 Task: Filter the search "javascript" by discussions.
Action: Mouse moved to (911, 95)
Screenshot: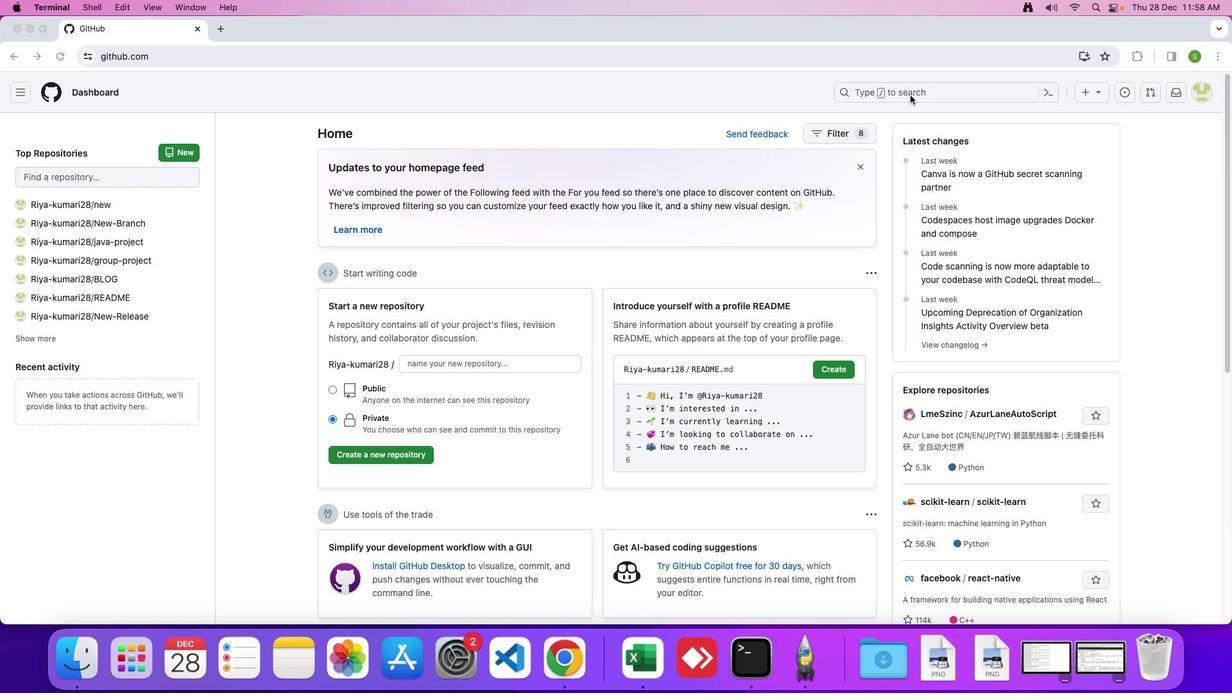 
Action: Mouse pressed left at (911, 95)
Screenshot: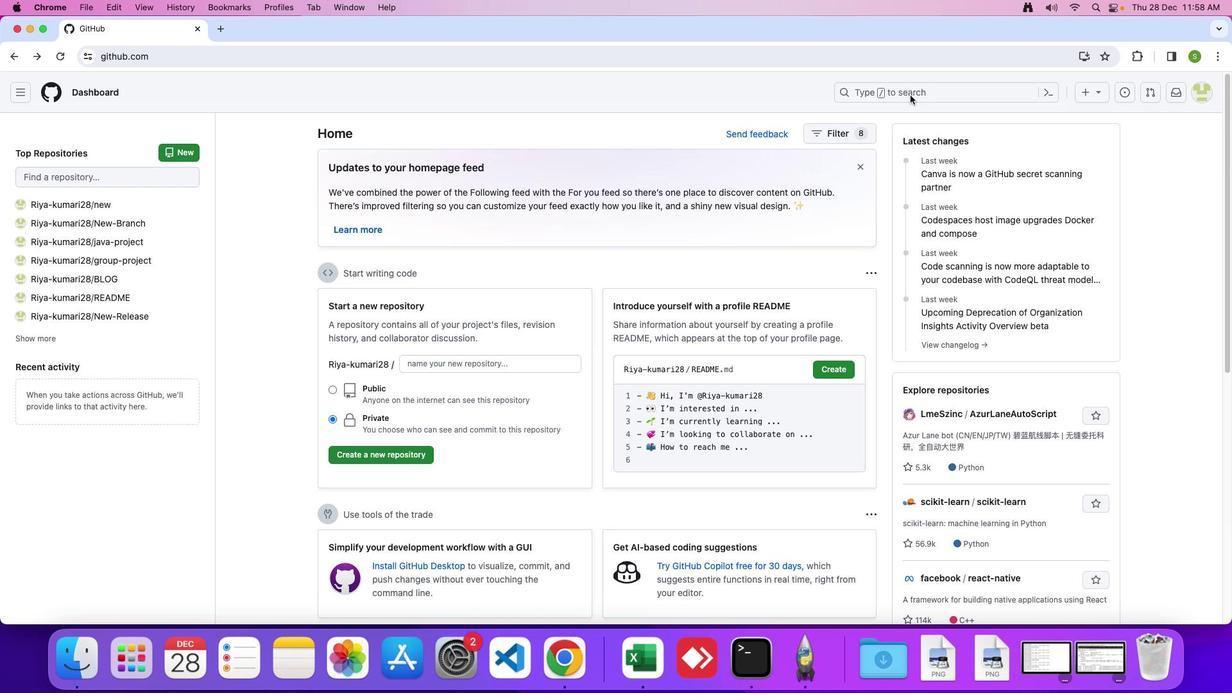 
Action: Mouse moved to (911, 93)
Screenshot: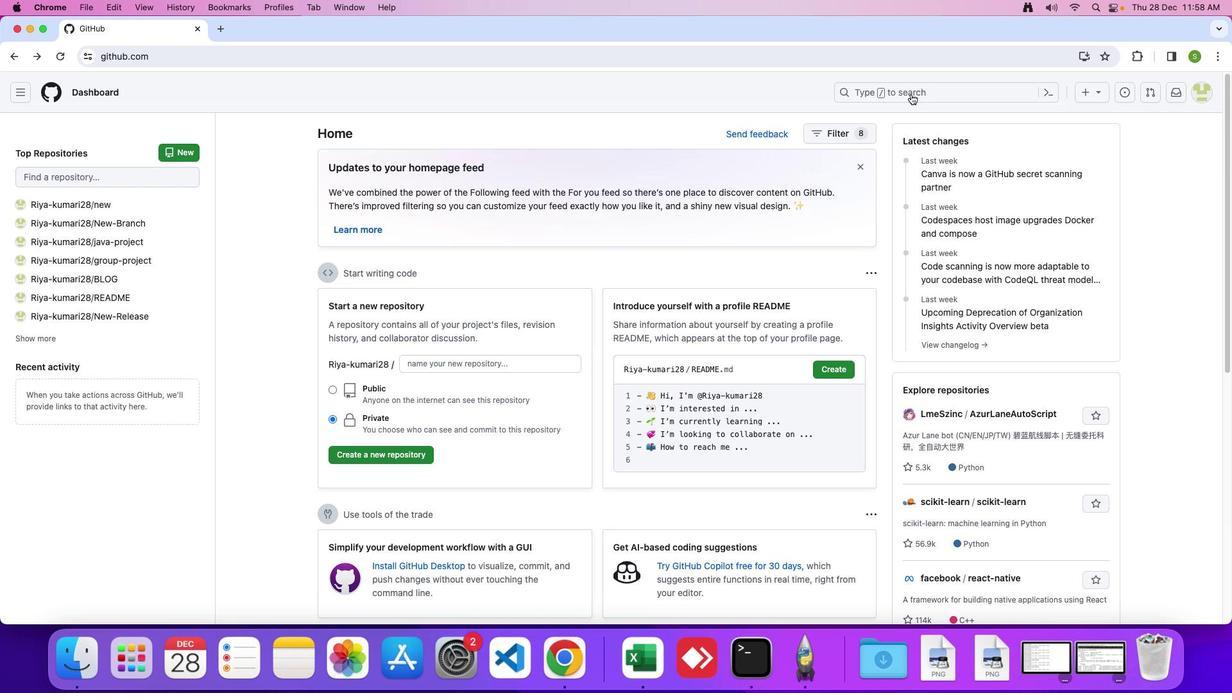 
Action: Mouse pressed left at (911, 93)
Screenshot: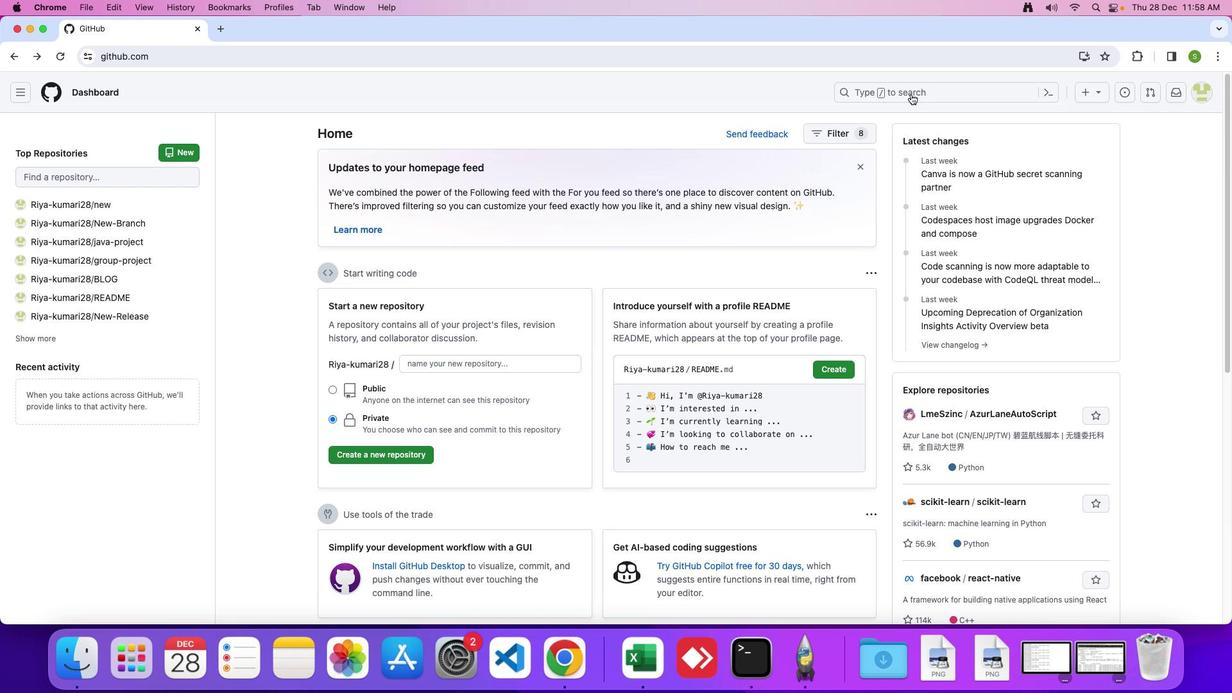 
Action: Mouse moved to (668, 90)
Screenshot: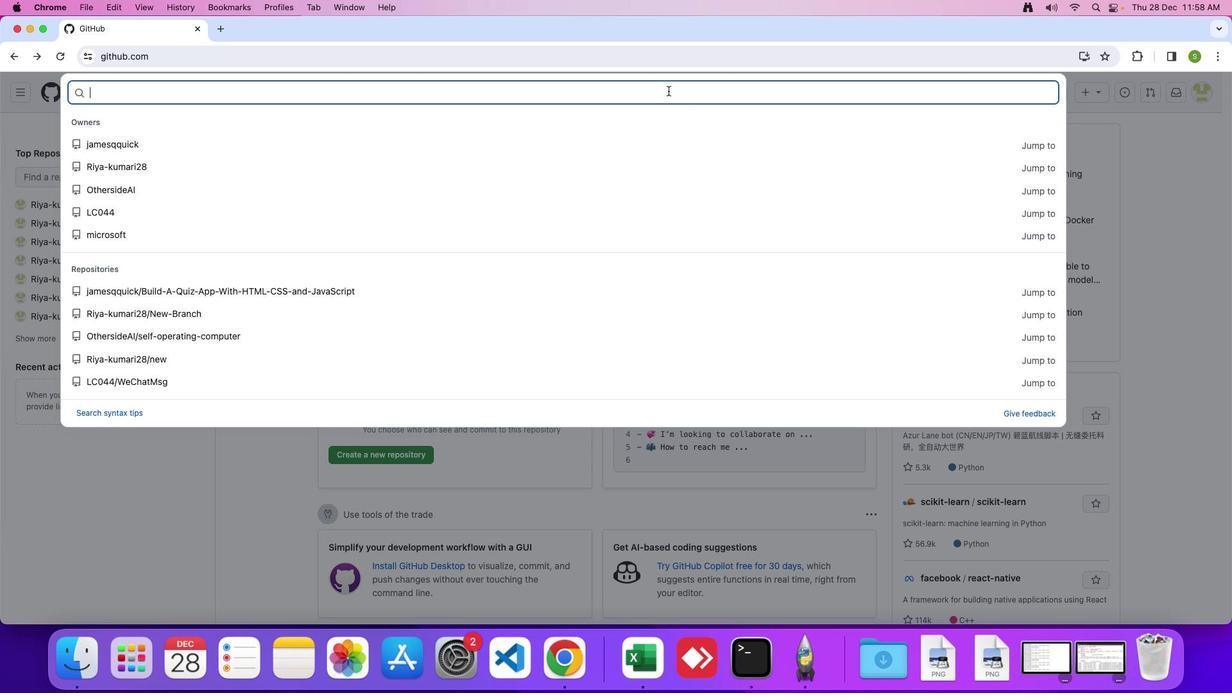 
Action: Mouse pressed left at (668, 90)
Screenshot: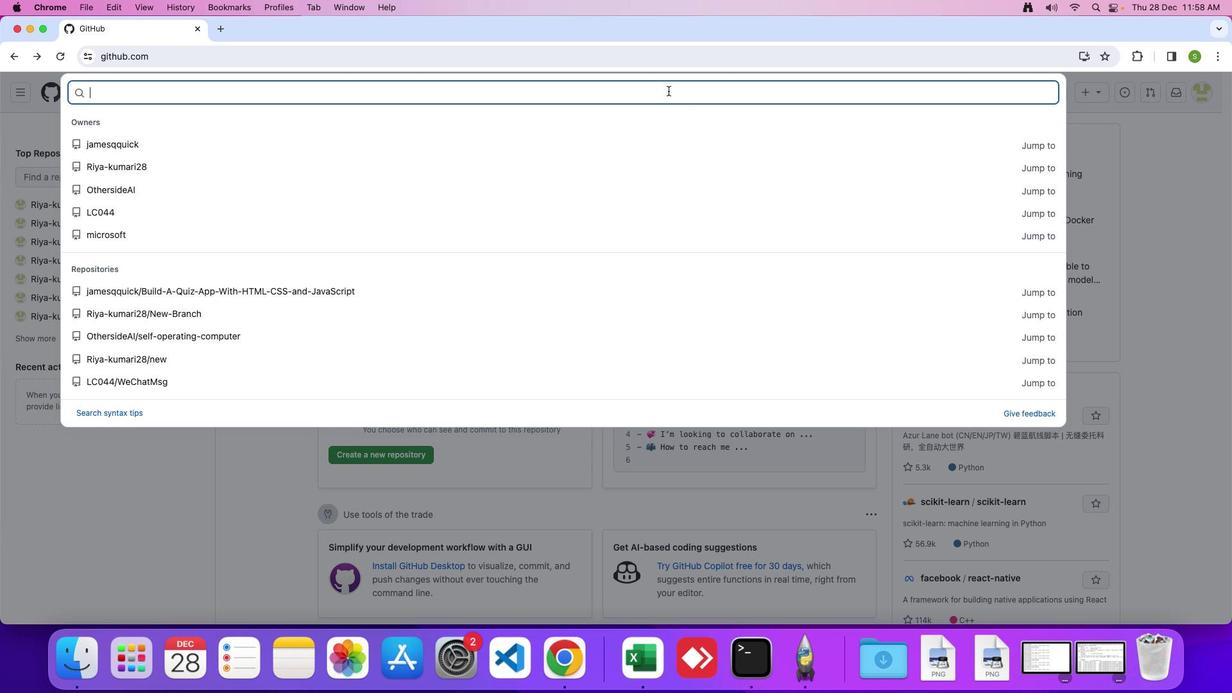 
Action: Mouse moved to (668, 89)
Screenshot: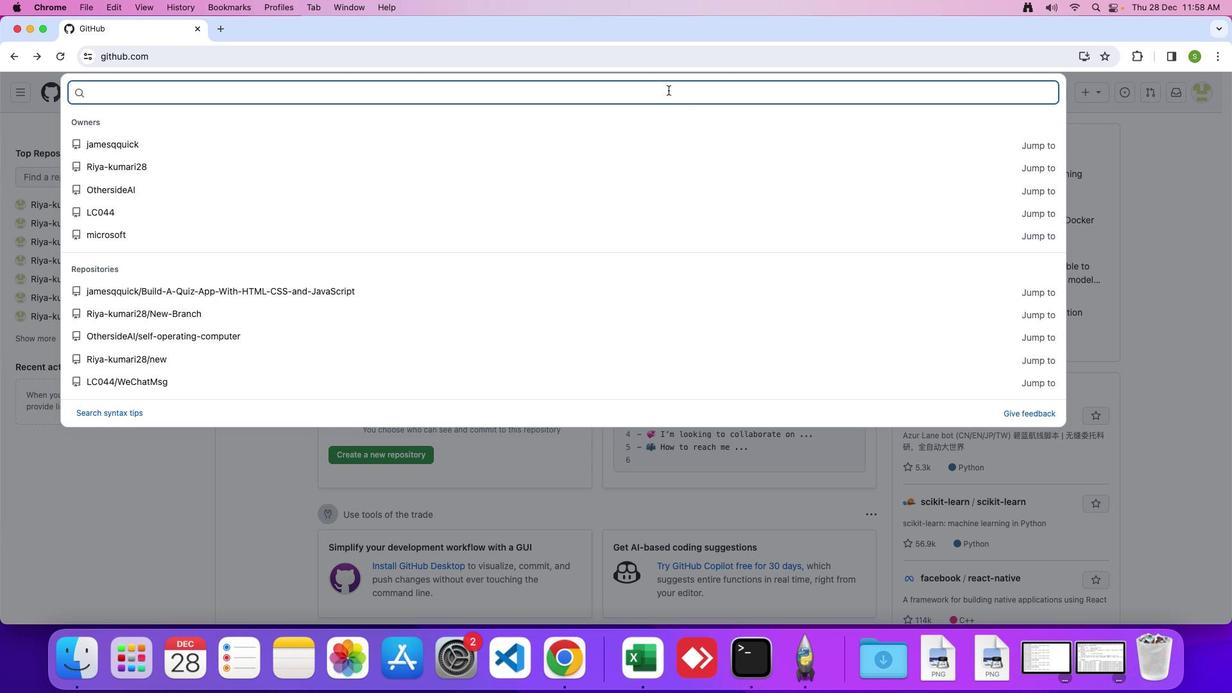 
Action: Key pressed 'J'Key.caps_lock'a''v''a''s''c''r''i''p''t'Key.enter
Screenshot: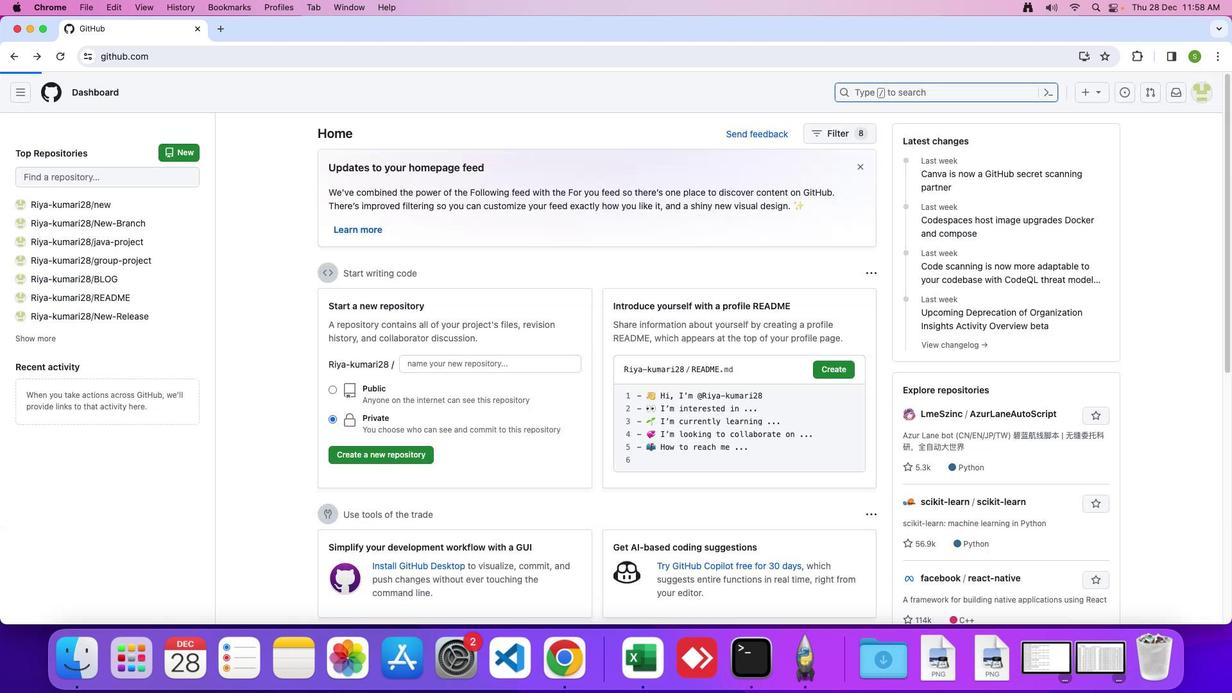 
Action: Mouse moved to (74, 245)
Screenshot: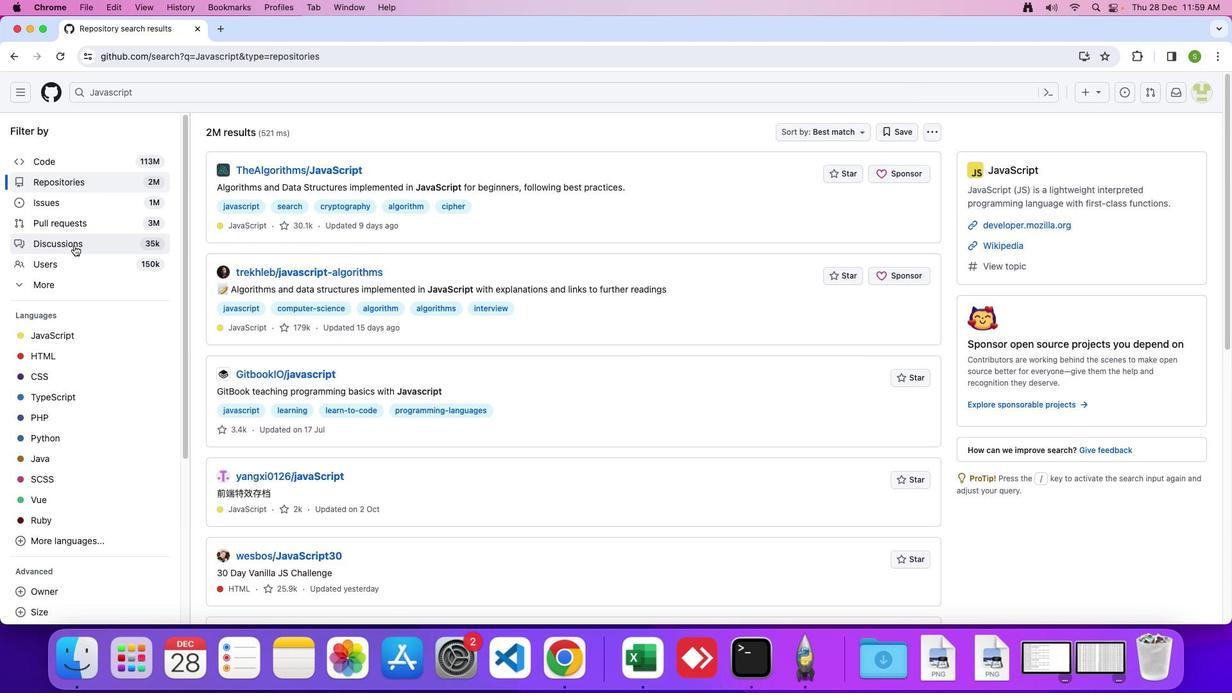 
Action: Mouse pressed left at (74, 245)
Screenshot: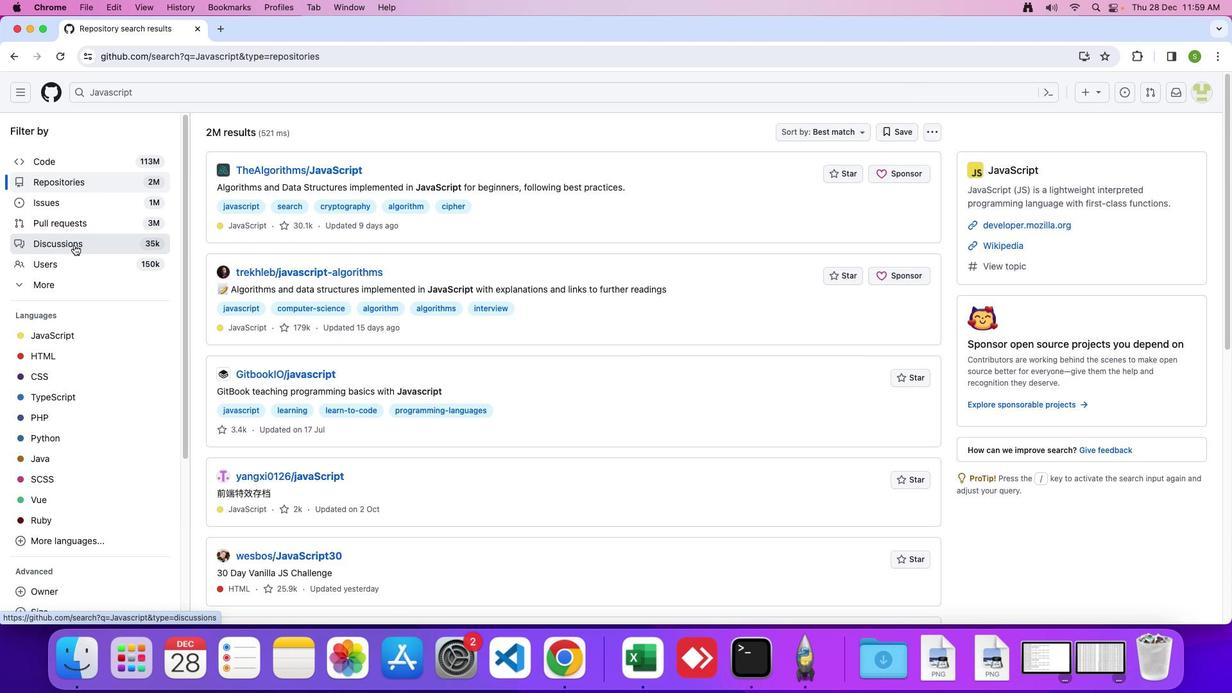 
Action: Mouse moved to (534, 258)
Screenshot: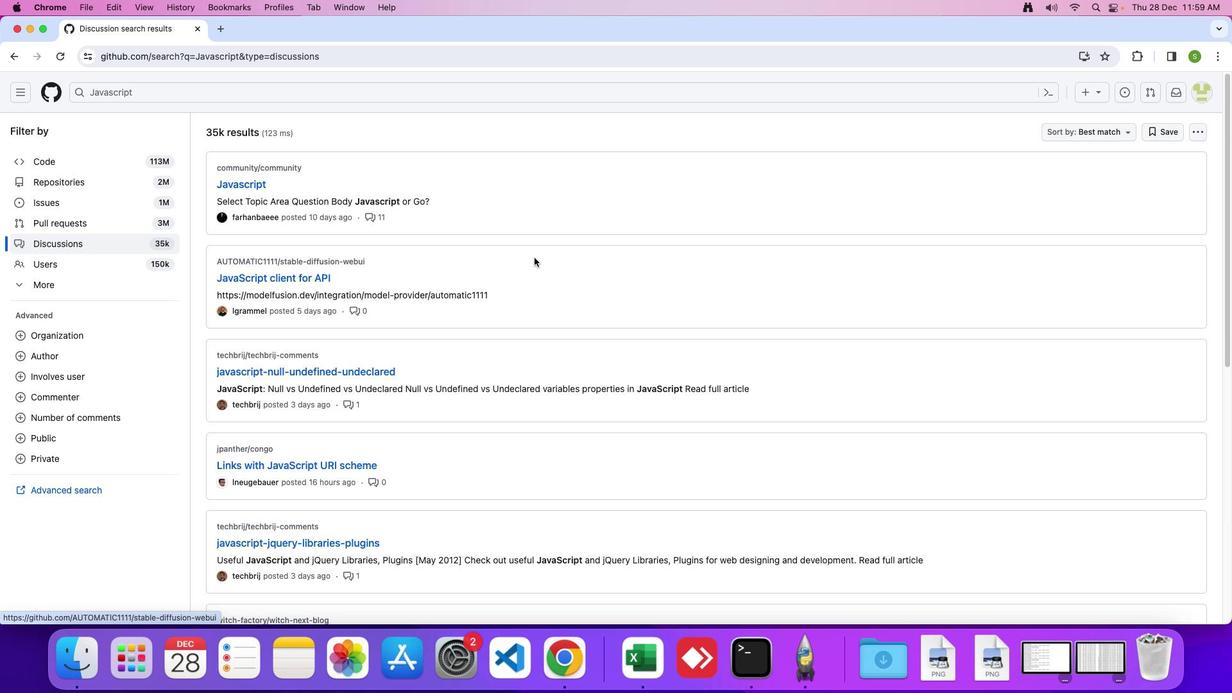 
